 Task: Select the language defined in the auto-closing quotes.
Action: Mouse moved to (20, 696)
Screenshot: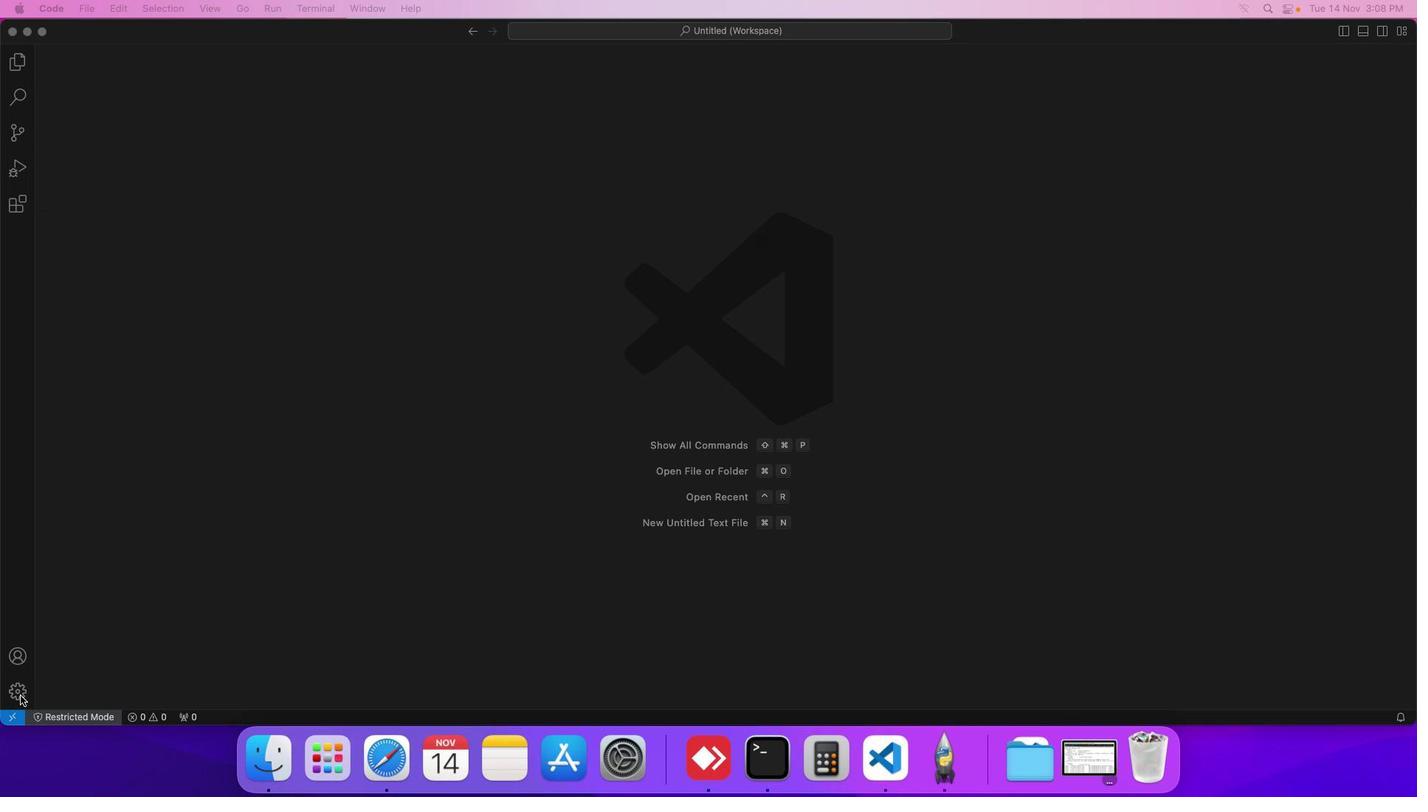 
Action: Mouse pressed left at (20, 696)
Screenshot: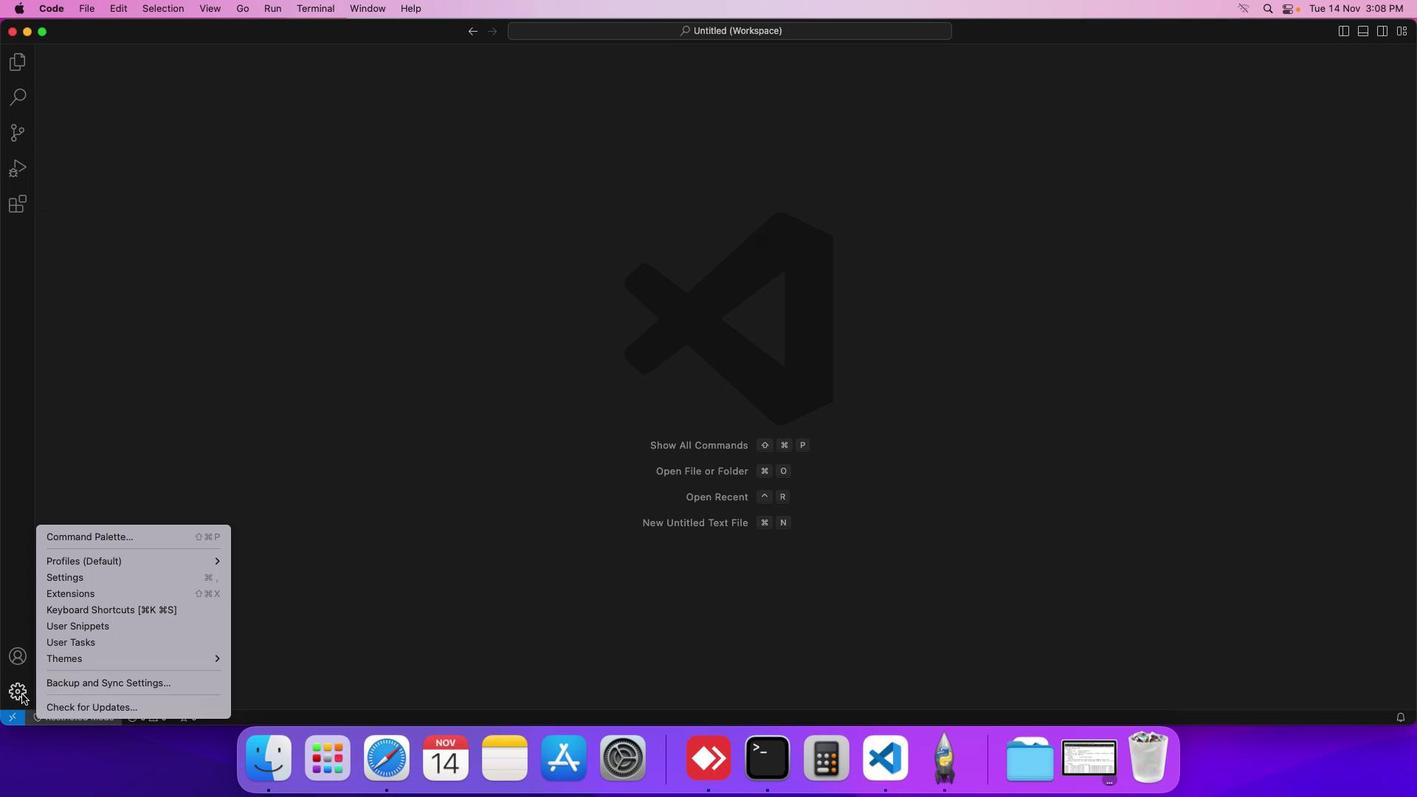 
Action: Mouse moved to (166, 579)
Screenshot: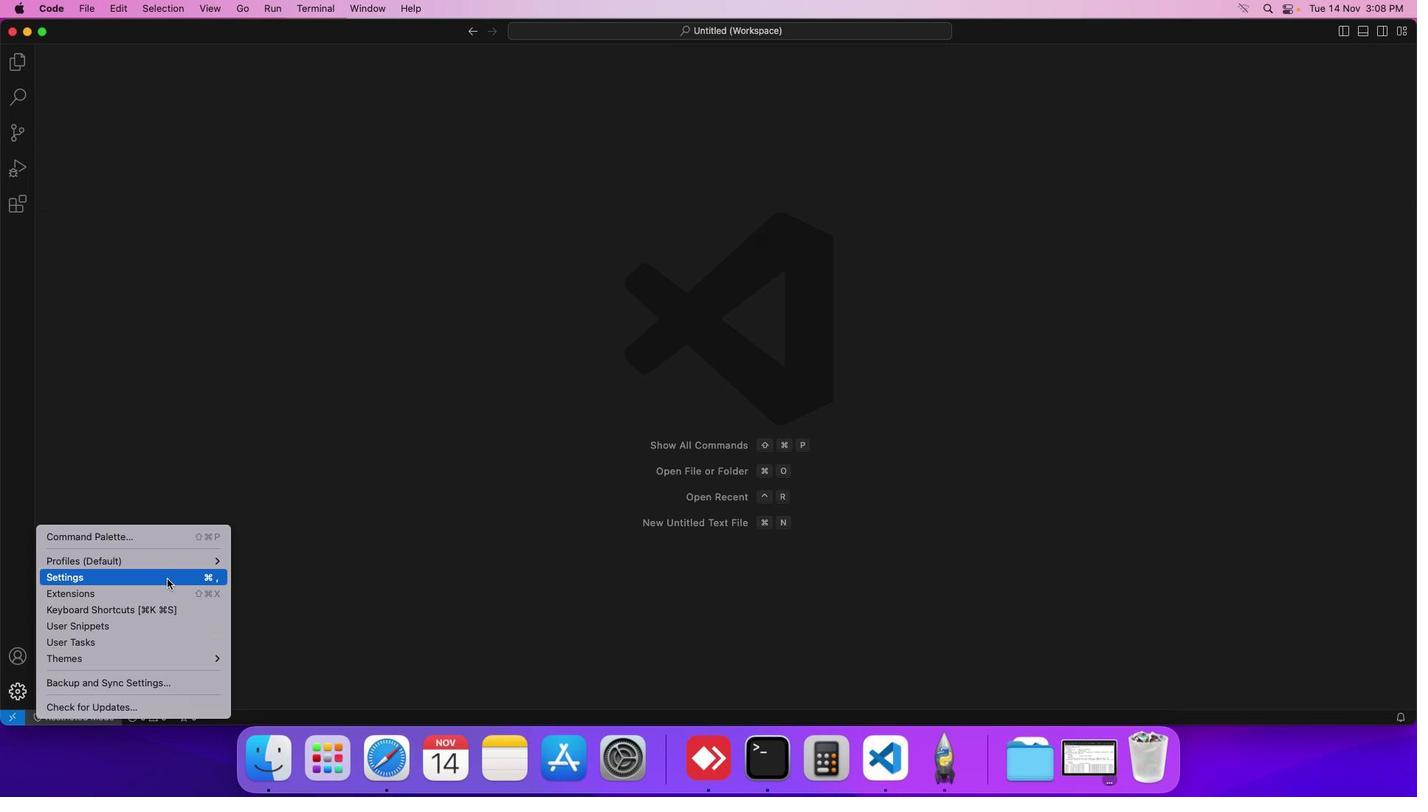 
Action: Mouse pressed left at (166, 579)
Screenshot: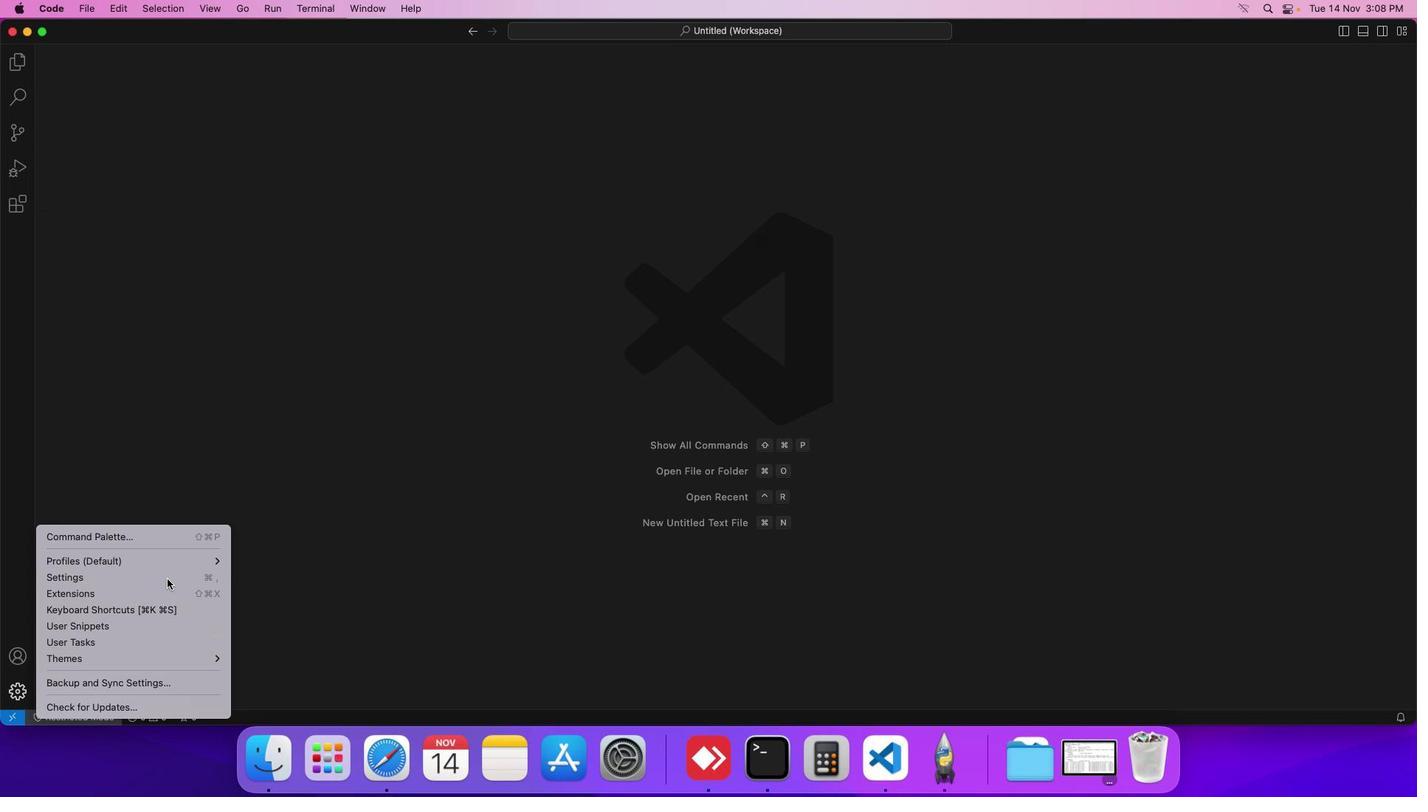 
Action: Mouse moved to (351, 118)
Screenshot: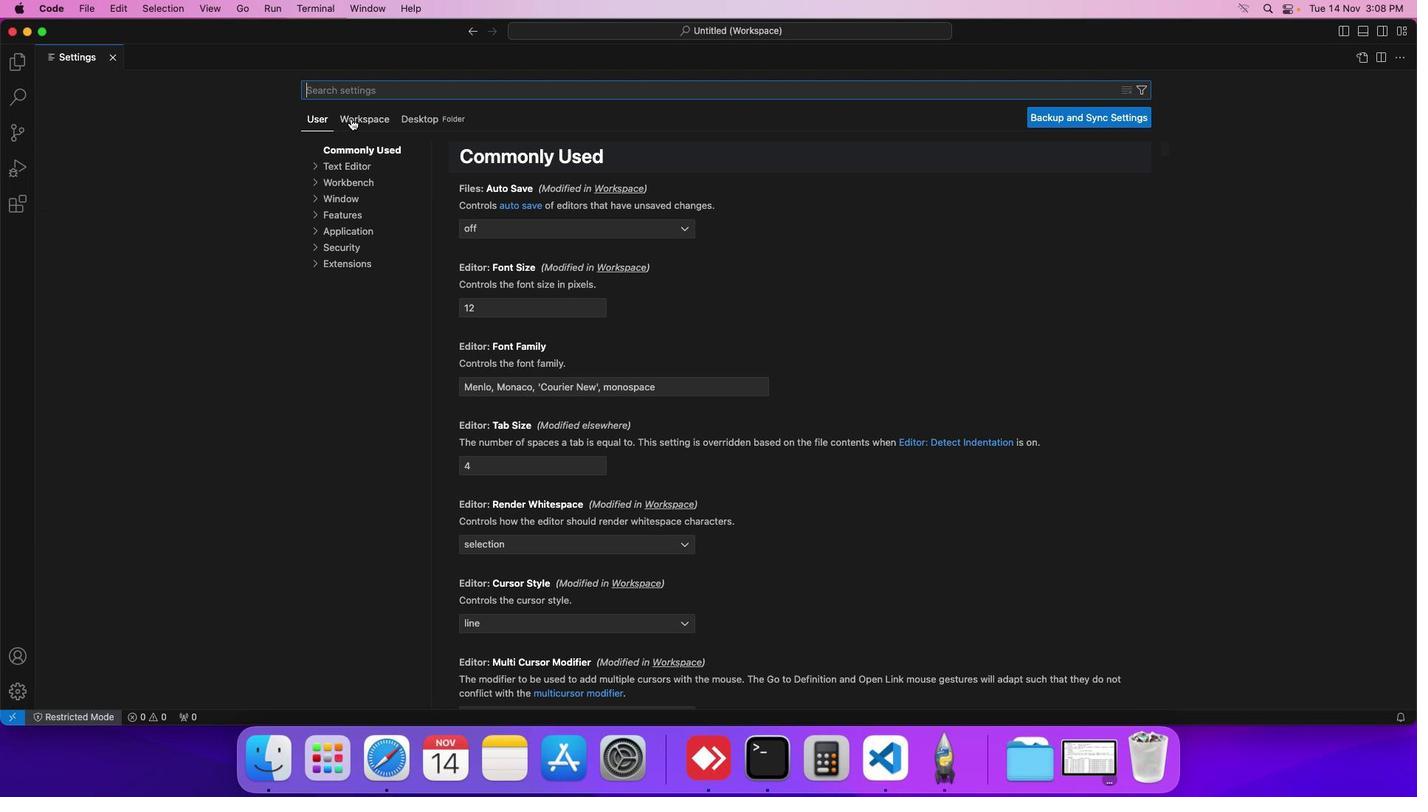 
Action: Mouse pressed left at (351, 118)
Screenshot: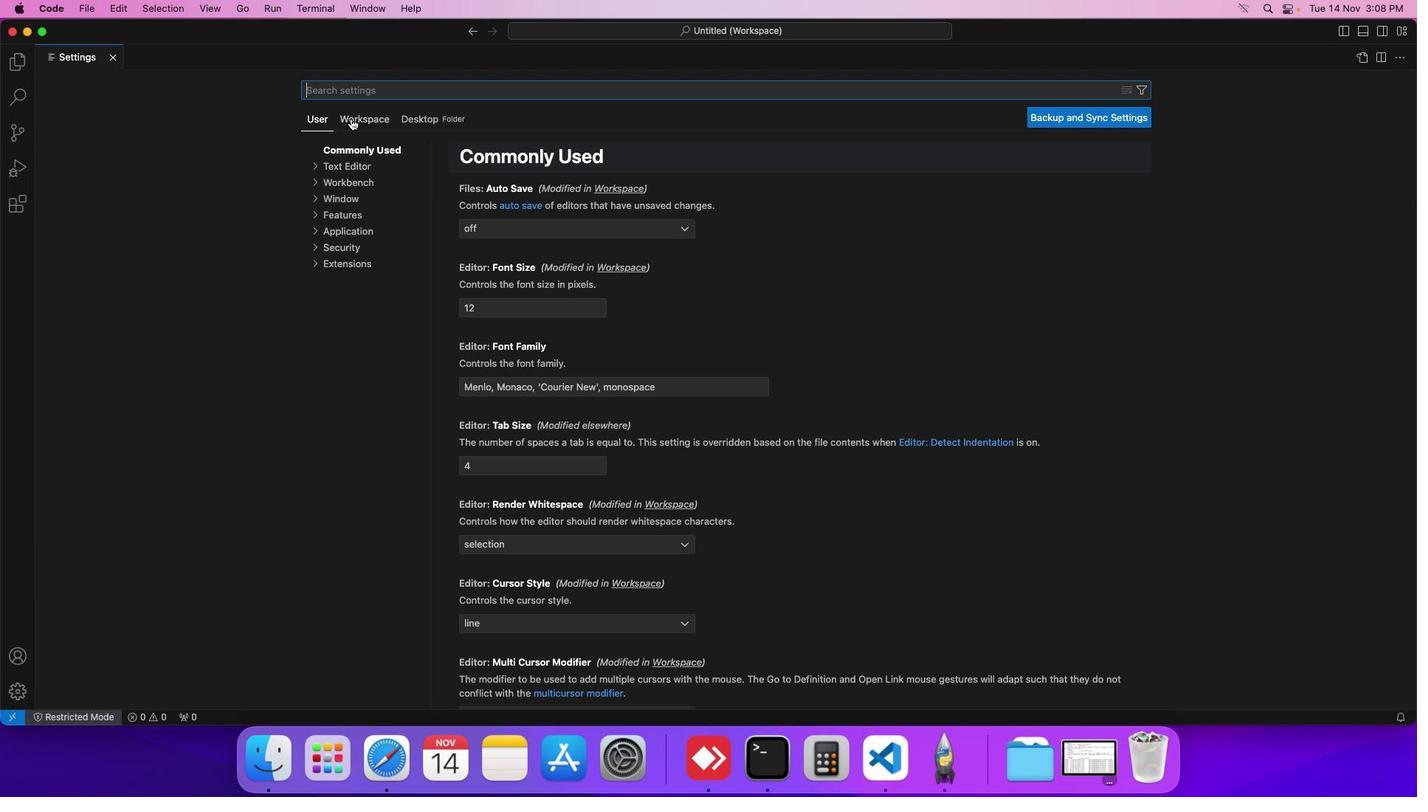 
Action: Mouse moved to (359, 164)
Screenshot: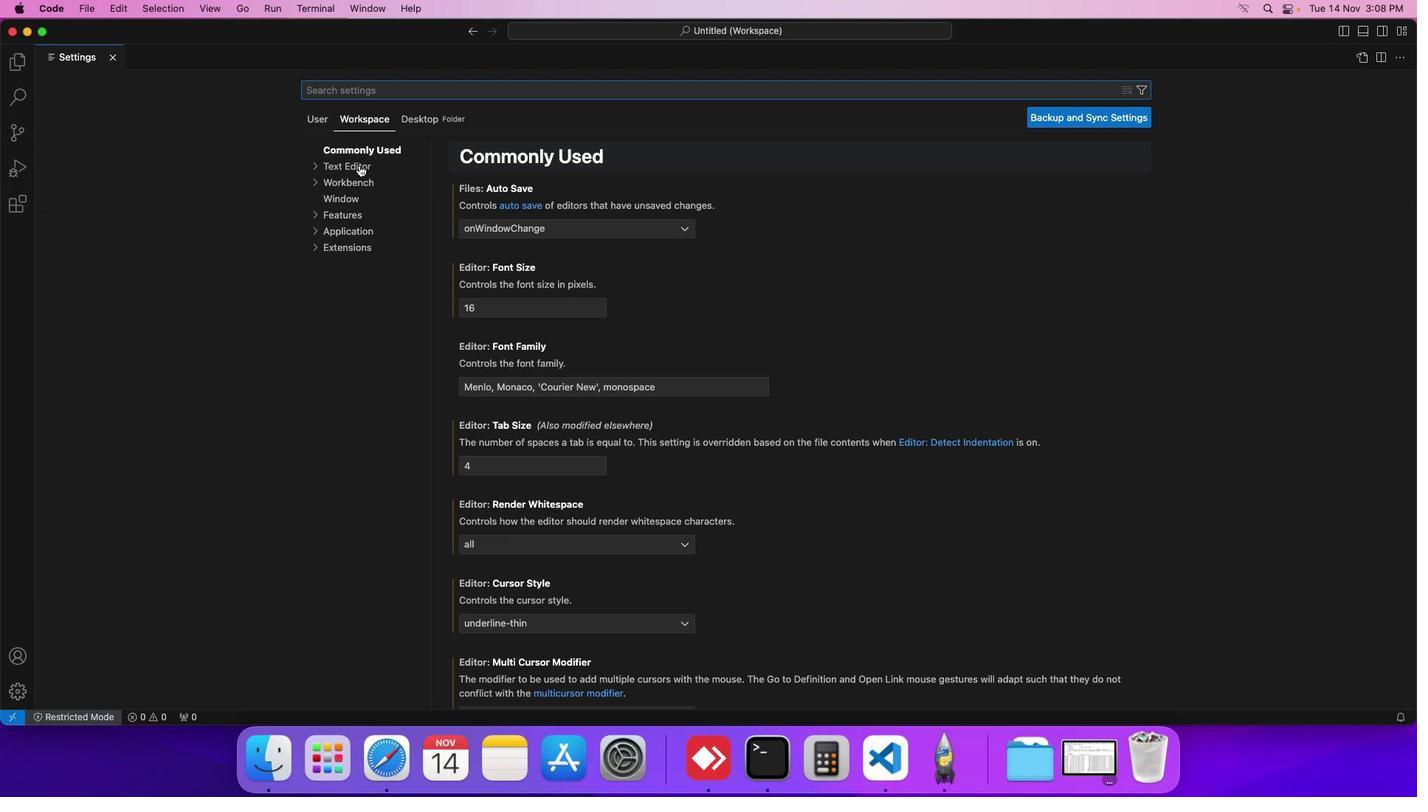 
Action: Mouse pressed left at (359, 164)
Screenshot: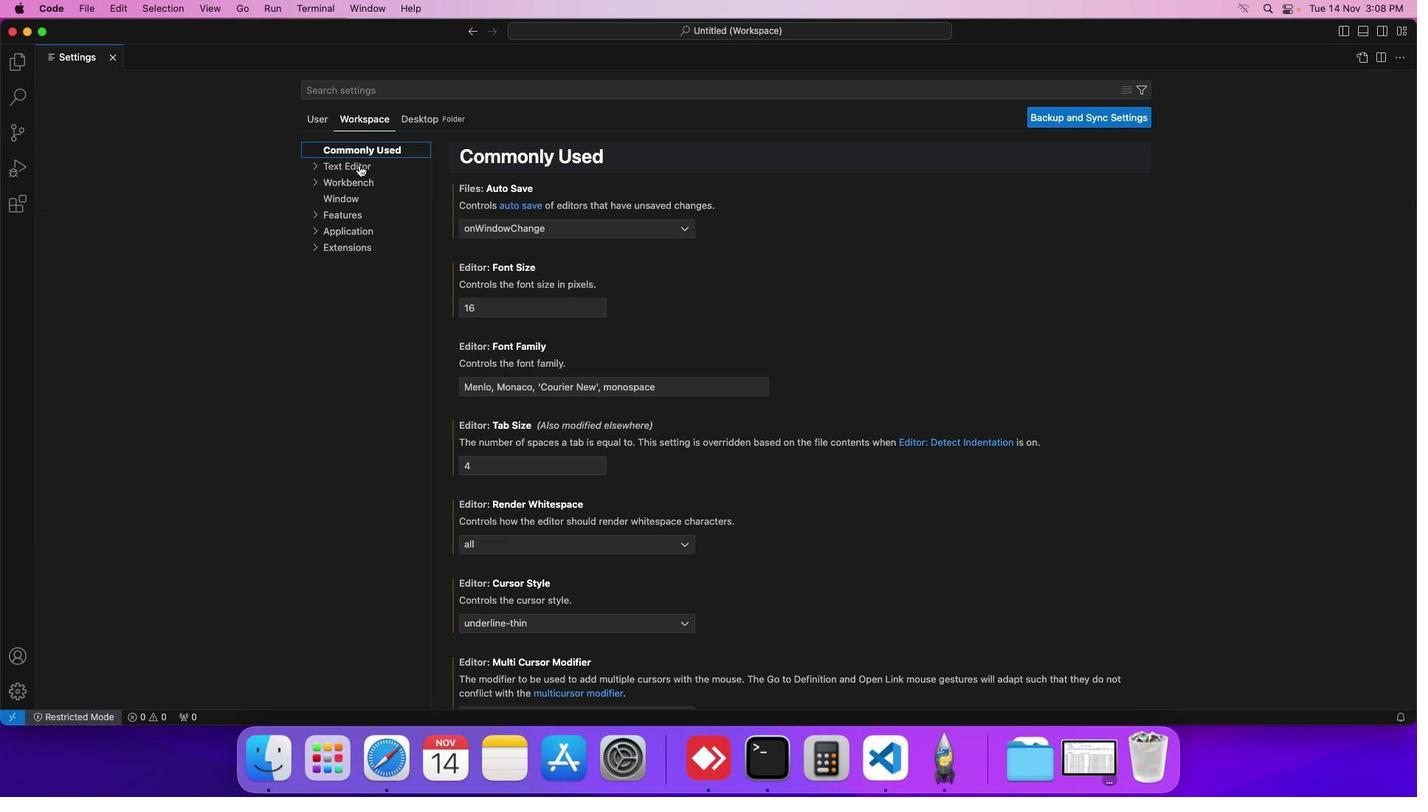 
Action: Mouse moved to (480, 374)
Screenshot: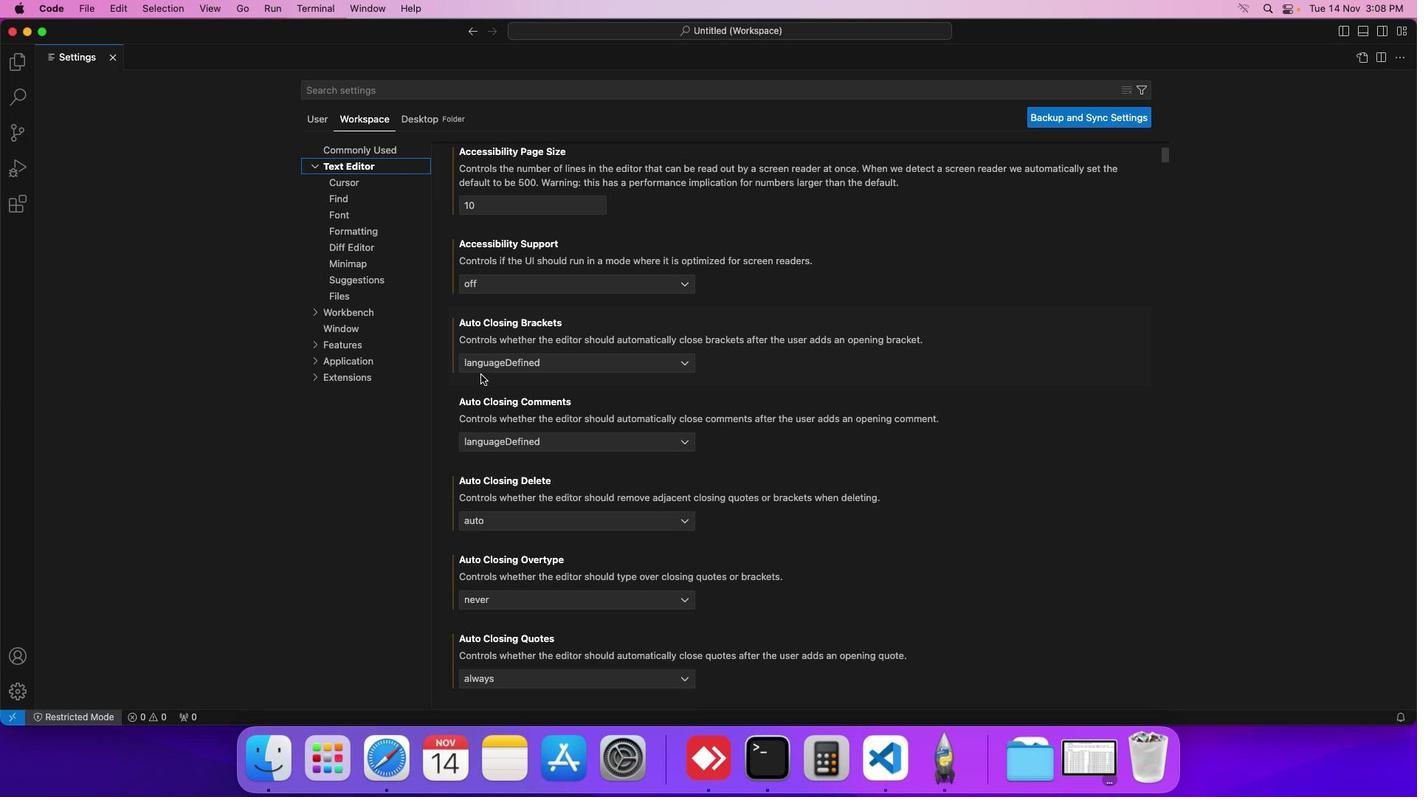 
Action: Mouse scrolled (480, 374) with delta (0, 0)
Screenshot: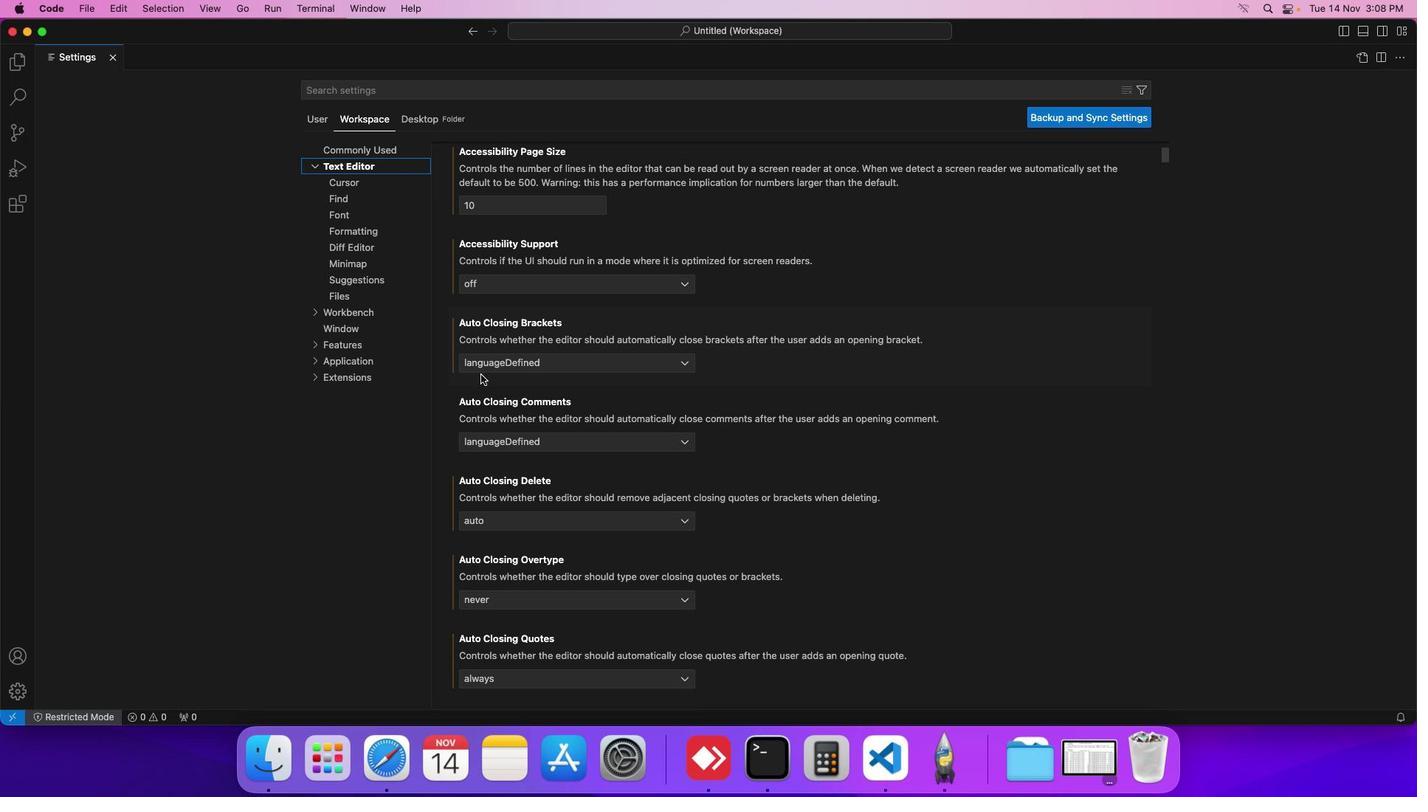 
Action: Mouse moved to (481, 374)
Screenshot: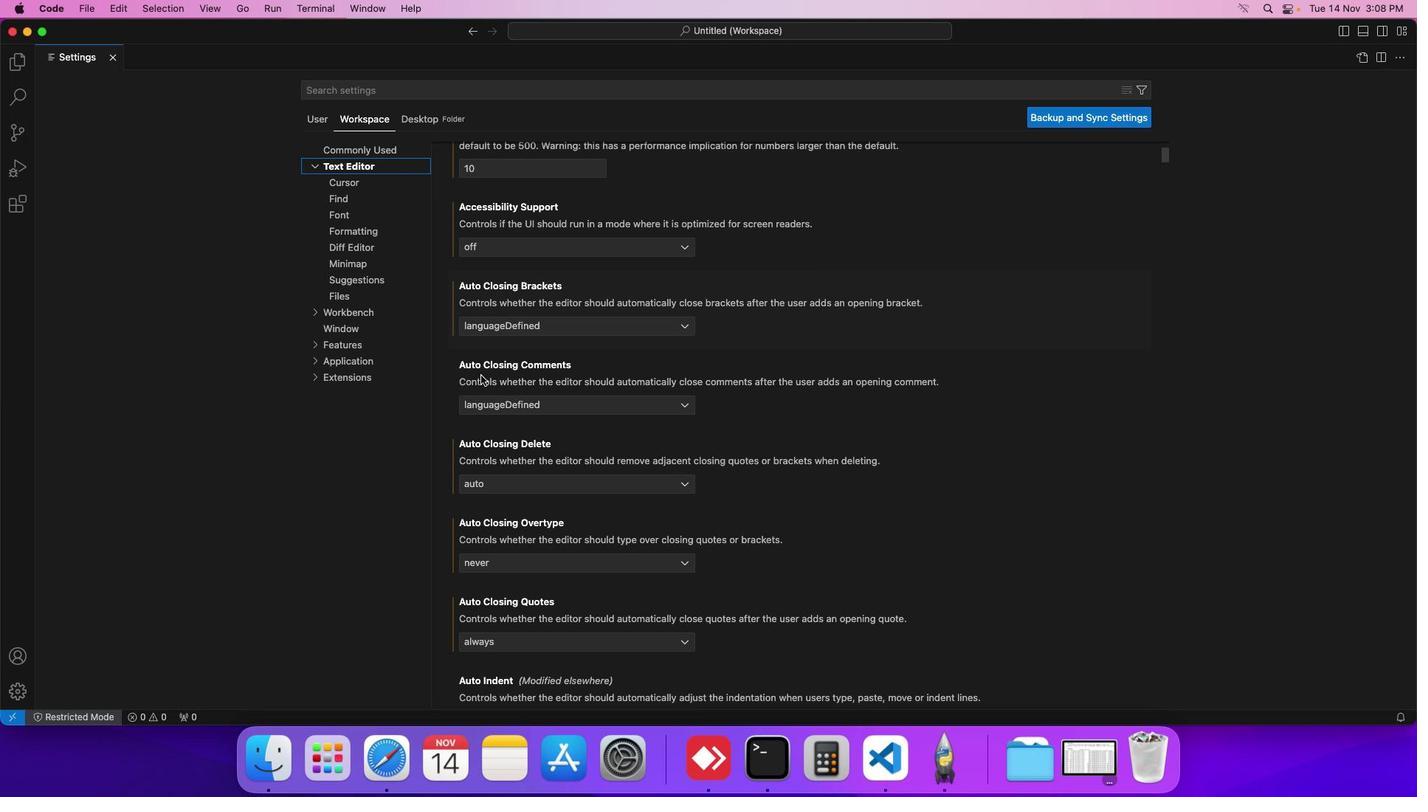 
Action: Mouse scrolled (481, 374) with delta (0, 0)
Screenshot: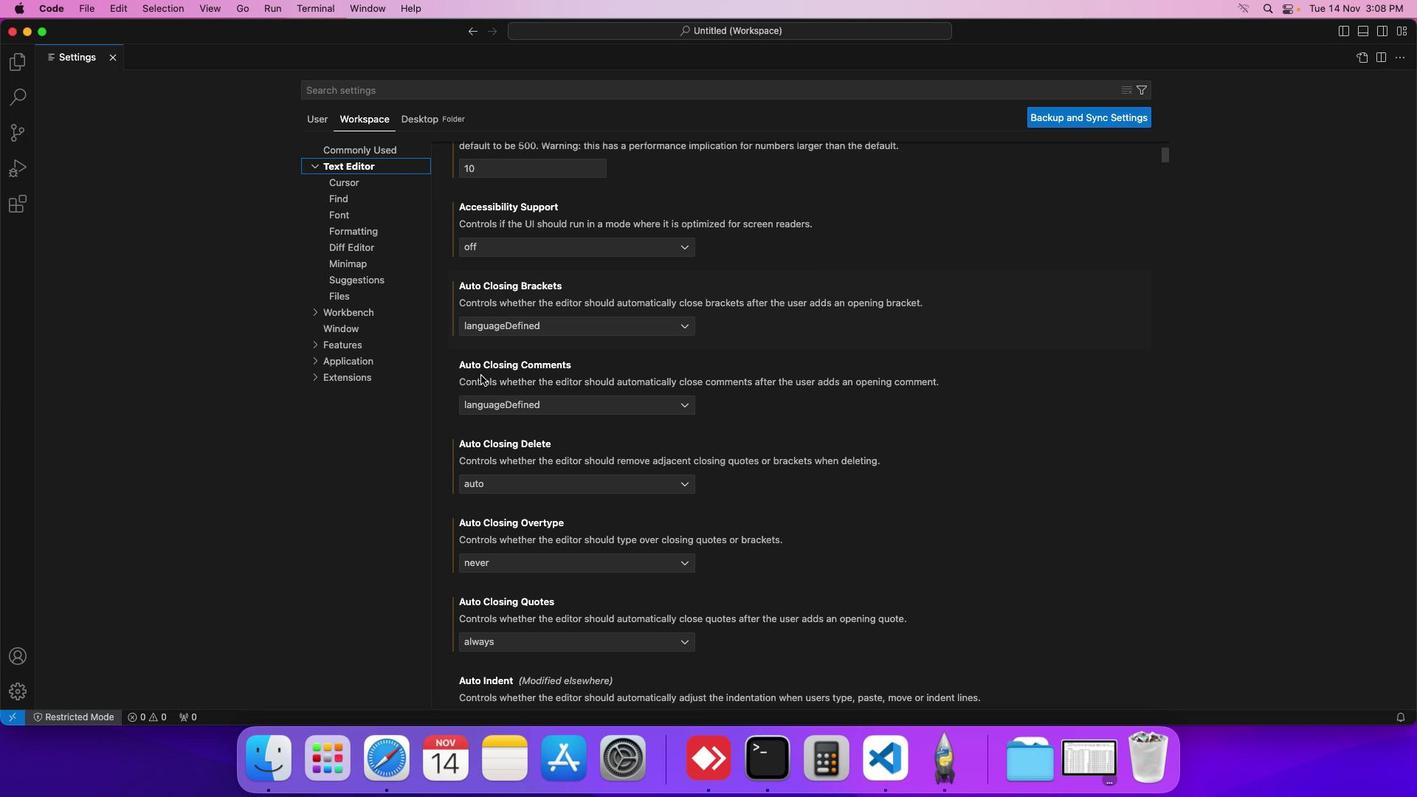 
Action: Mouse scrolled (481, 374) with delta (0, 0)
Screenshot: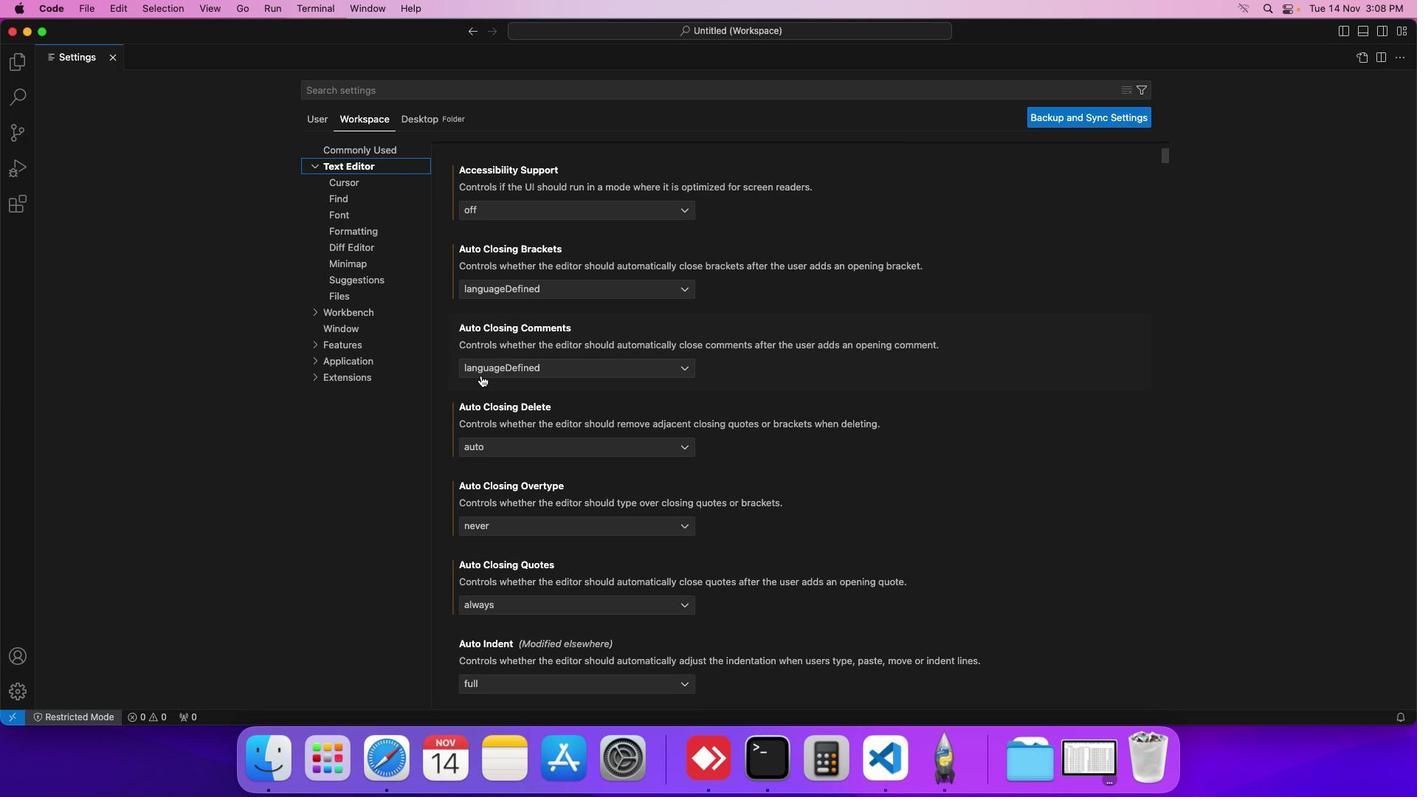 
Action: Mouse scrolled (481, 374) with delta (0, 0)
Screenshot: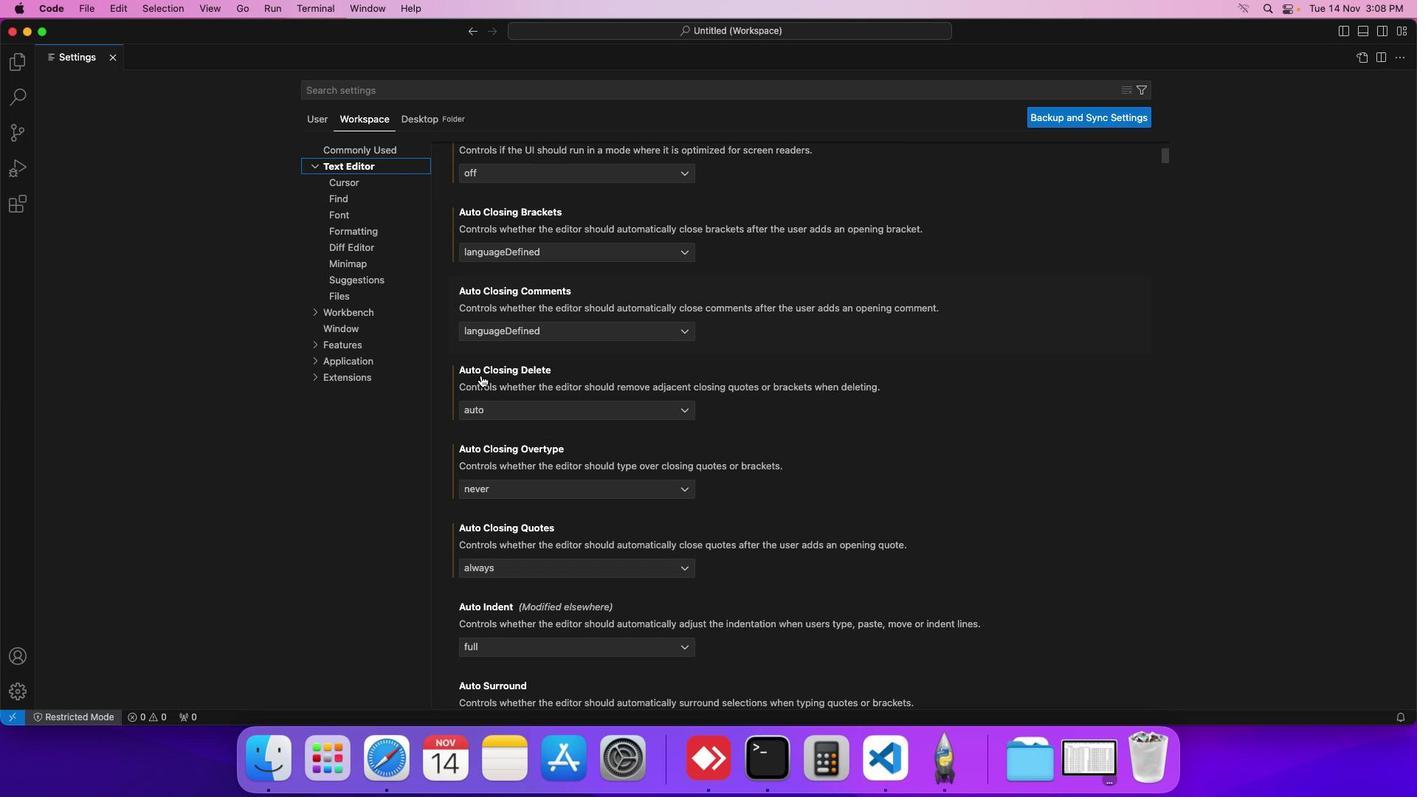 
Action: Mouse scrolled (481, 374) with delta (0, 0)
Screenshot: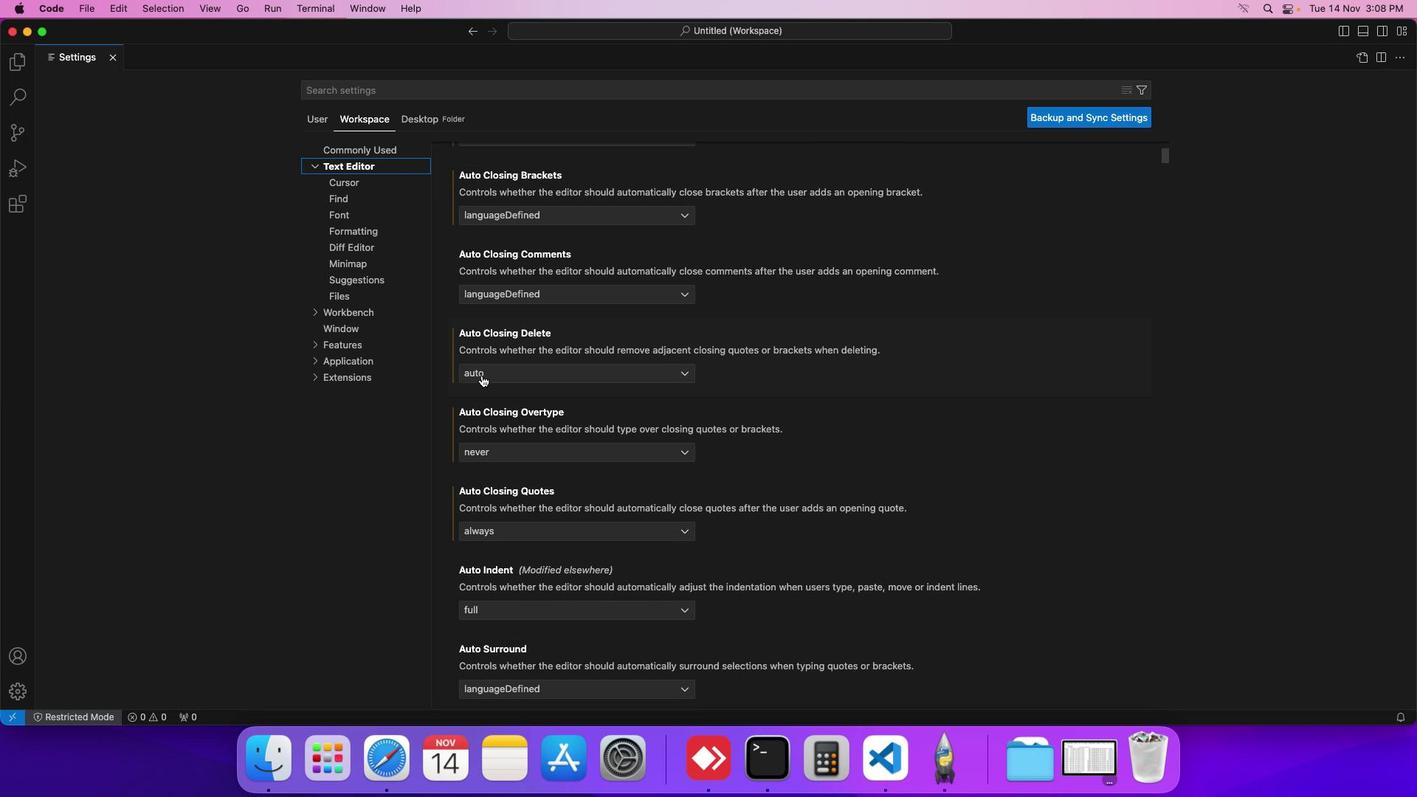 
Action: Mouse moved to (481, 375)
Screenshot: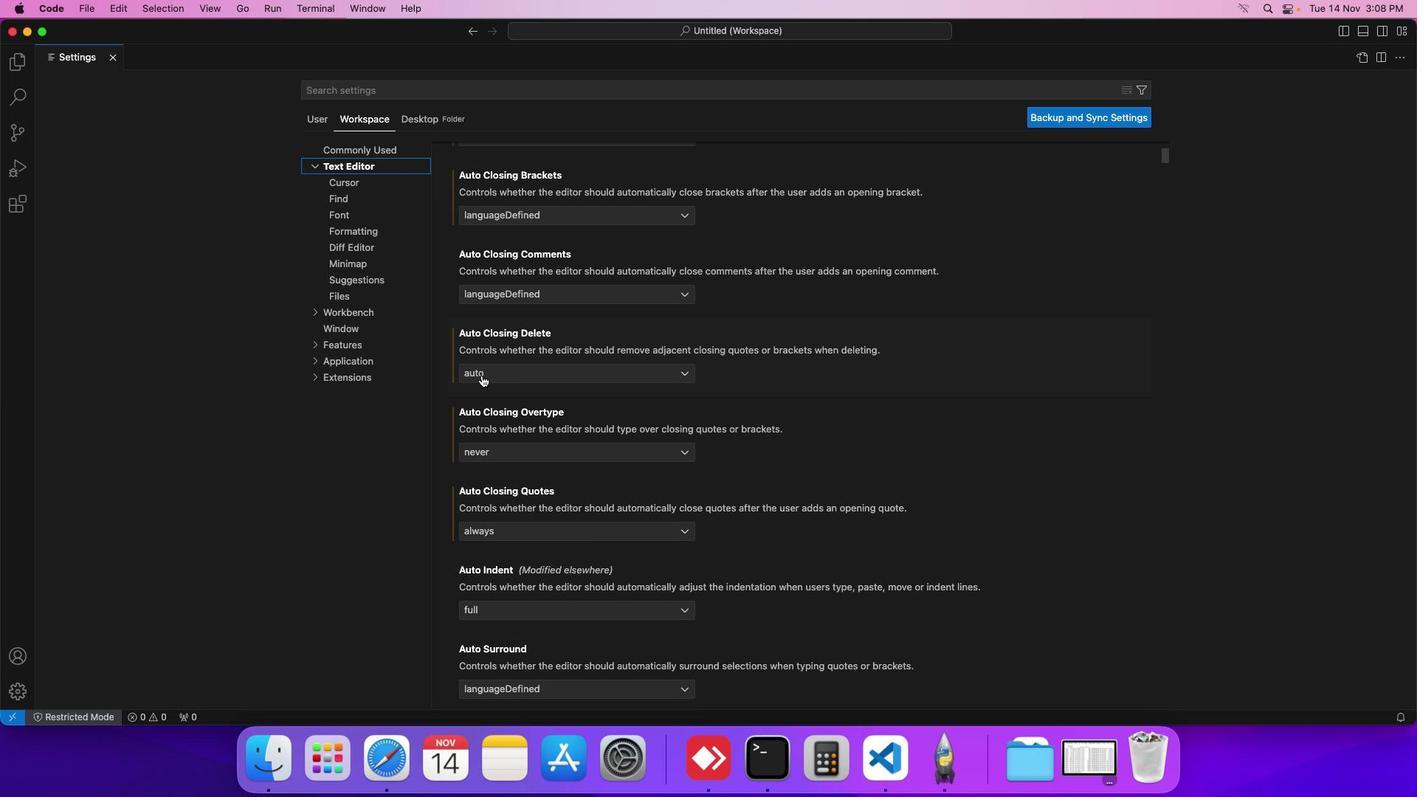 
Action: Mouse scrolled (481, 375) with delta (0, 0)
Screenshot: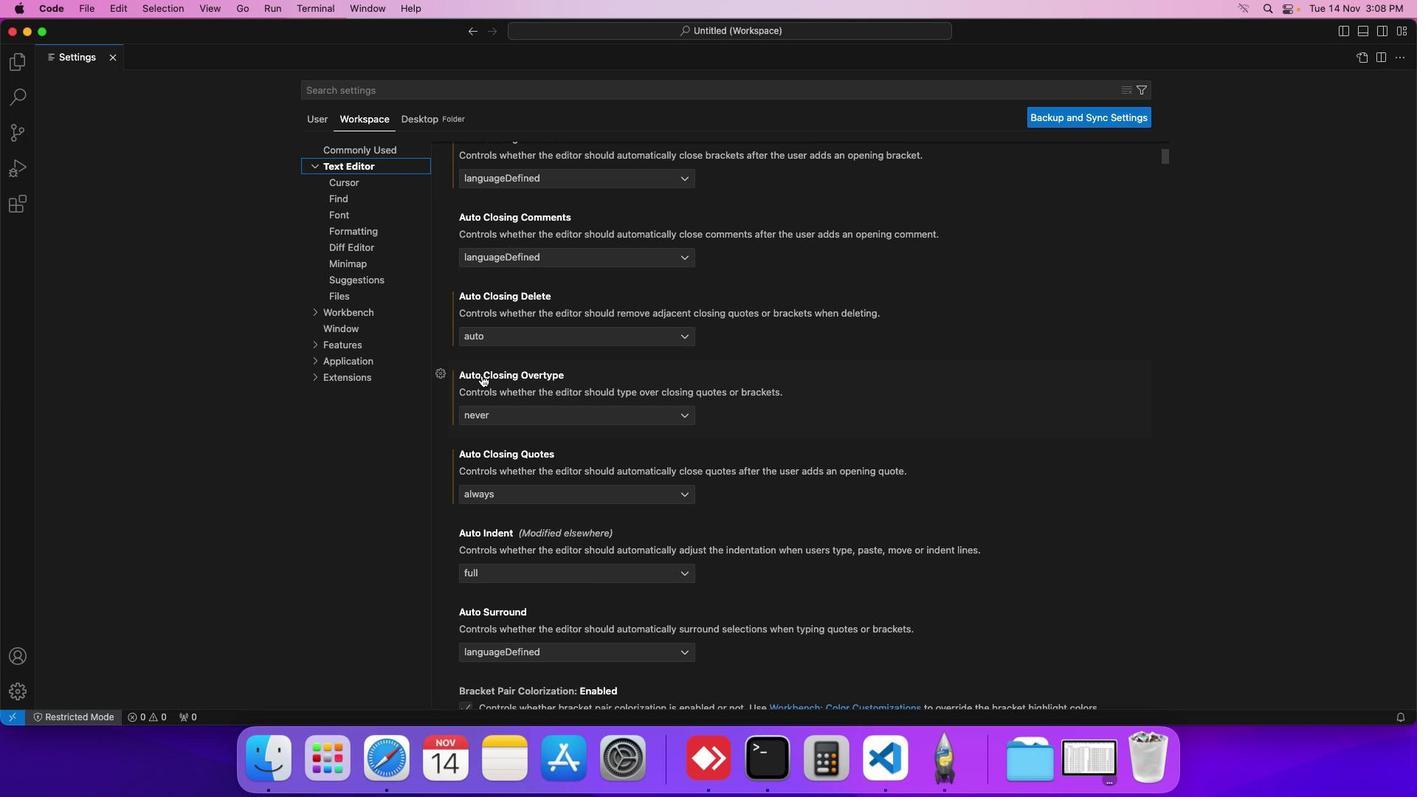 
Action: Mouse scrolled (481, 375) with delta (0, 0)
Screenshot: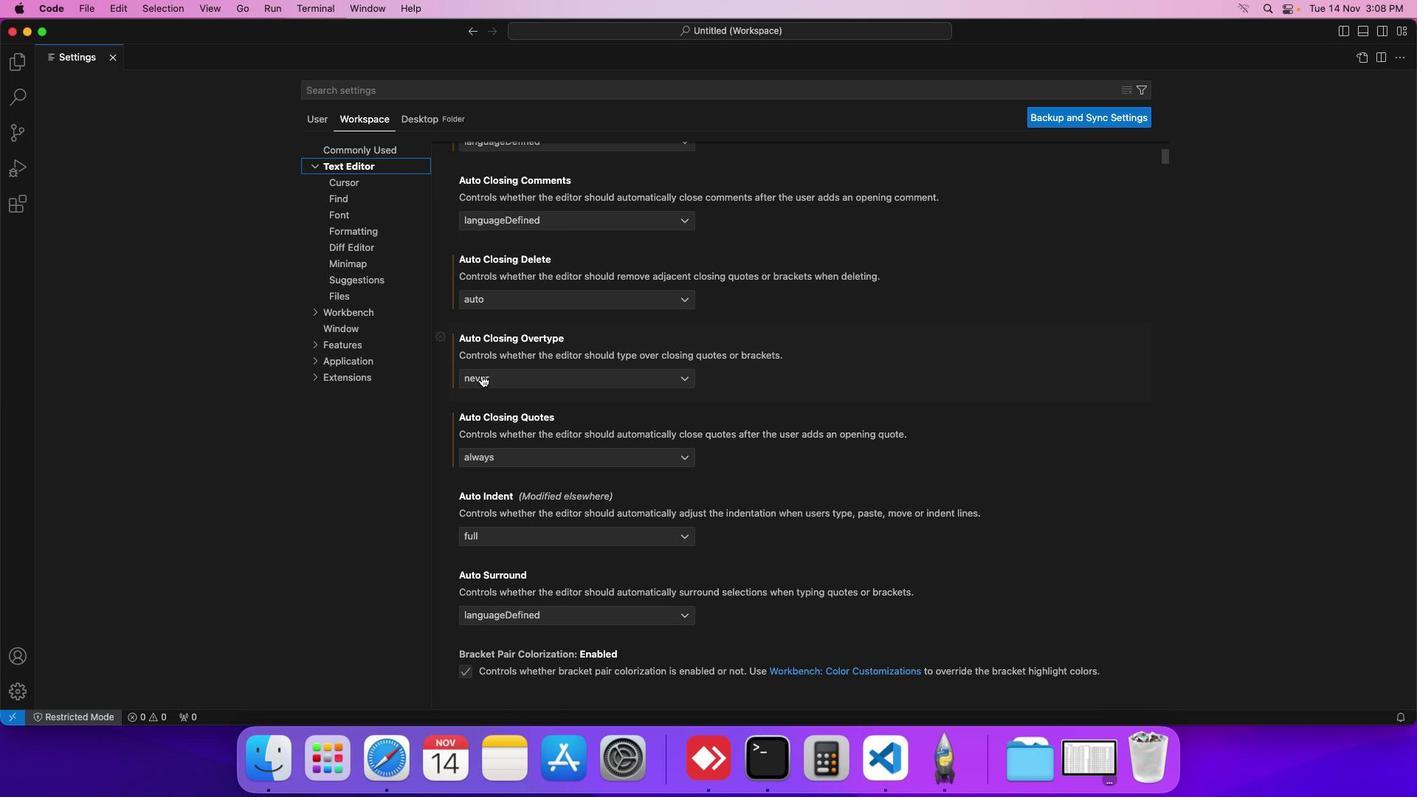 
Action: Mouse scrolled (481, 375) with delta (0, 0)
Screenshot: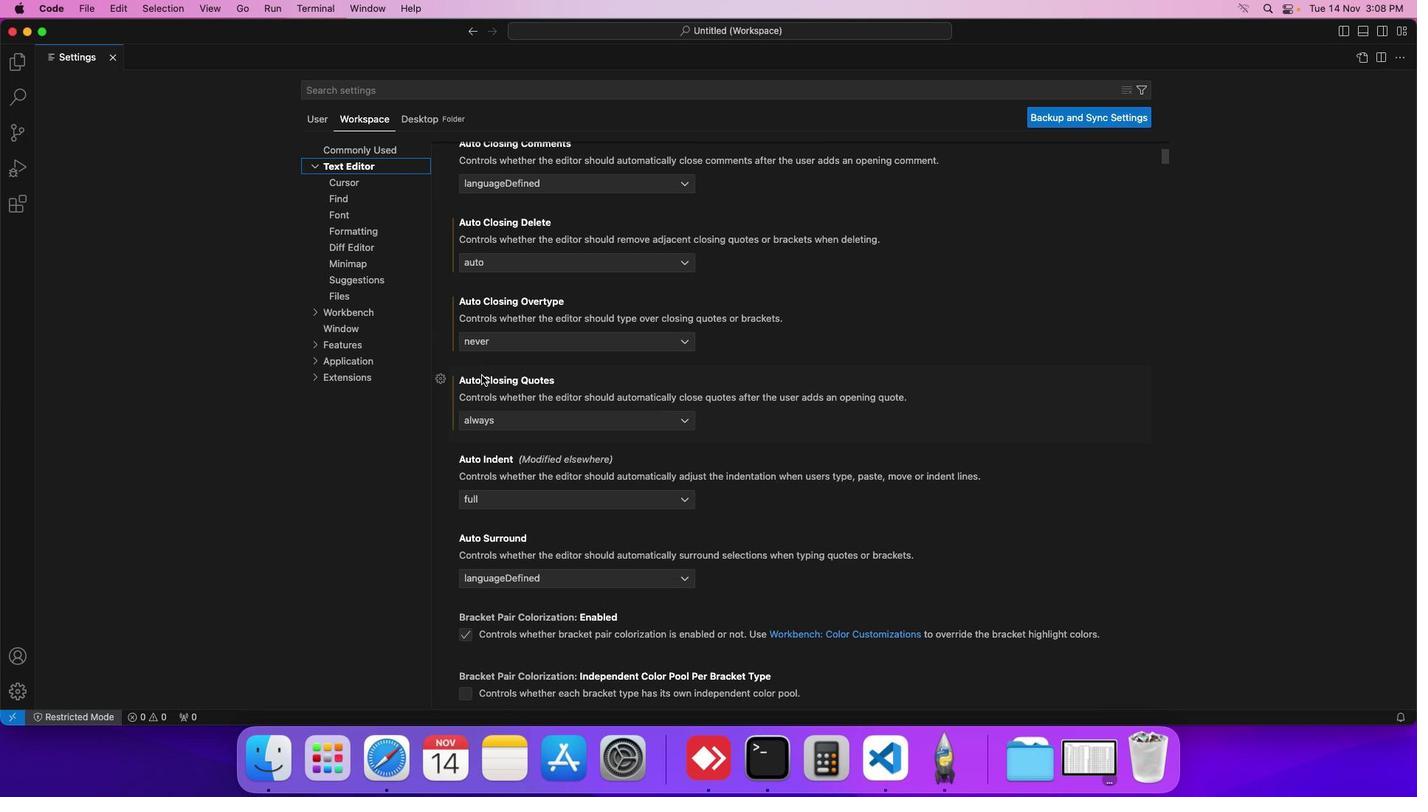 
Action: Mouse moved to (530, 426)
Screenshot: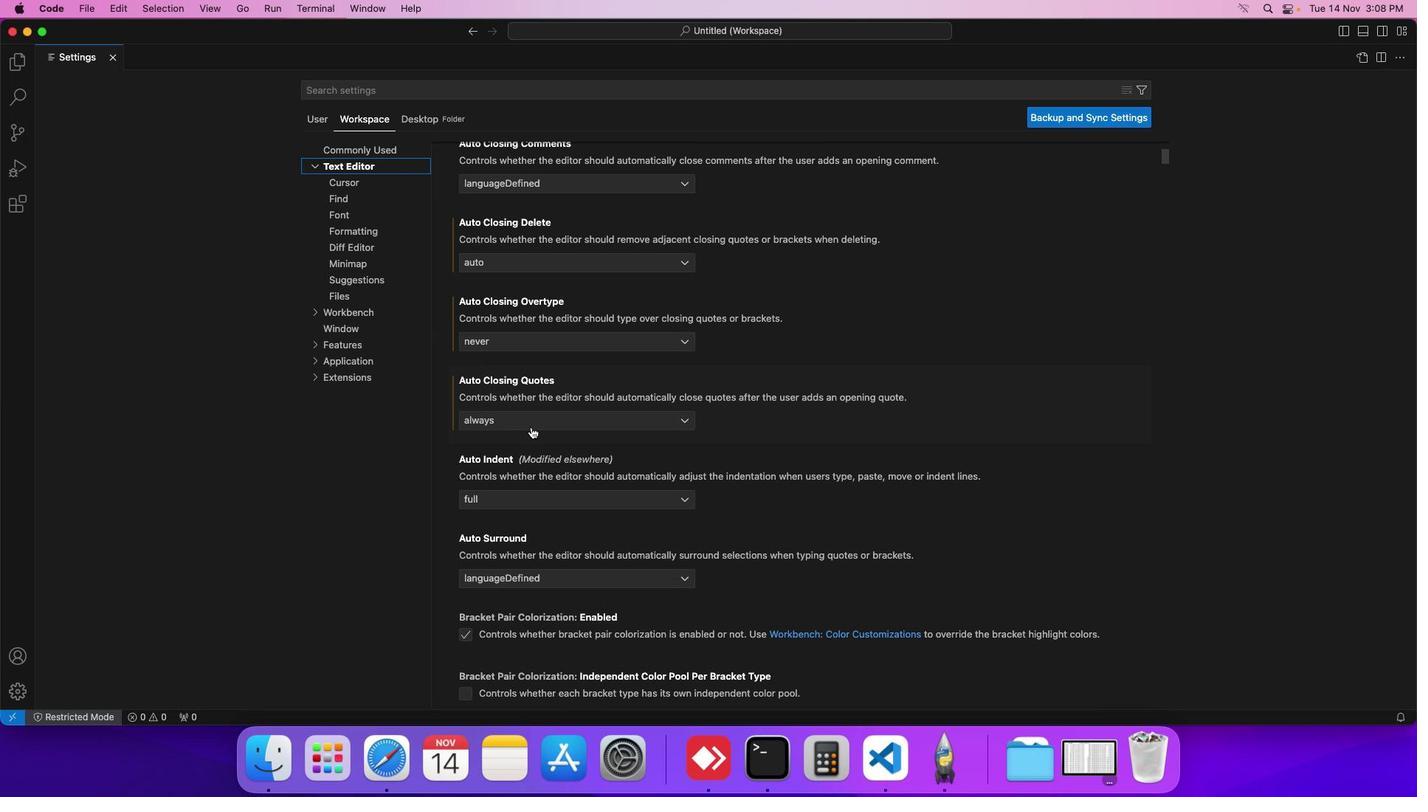 
Action: Mouse pressed left at (530, 426)
Screenshot: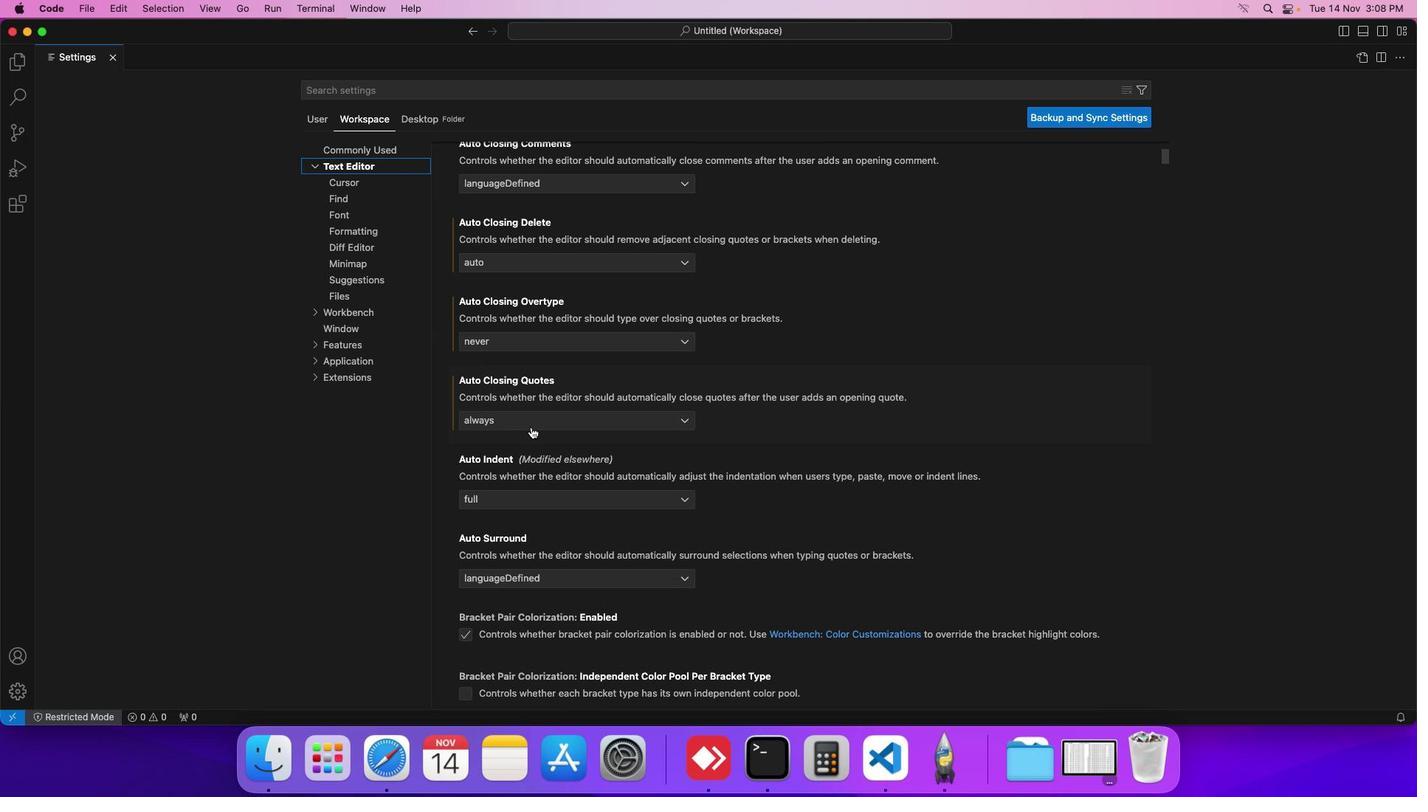 
Action: Mouse moved to (497, 453)
Screenshot: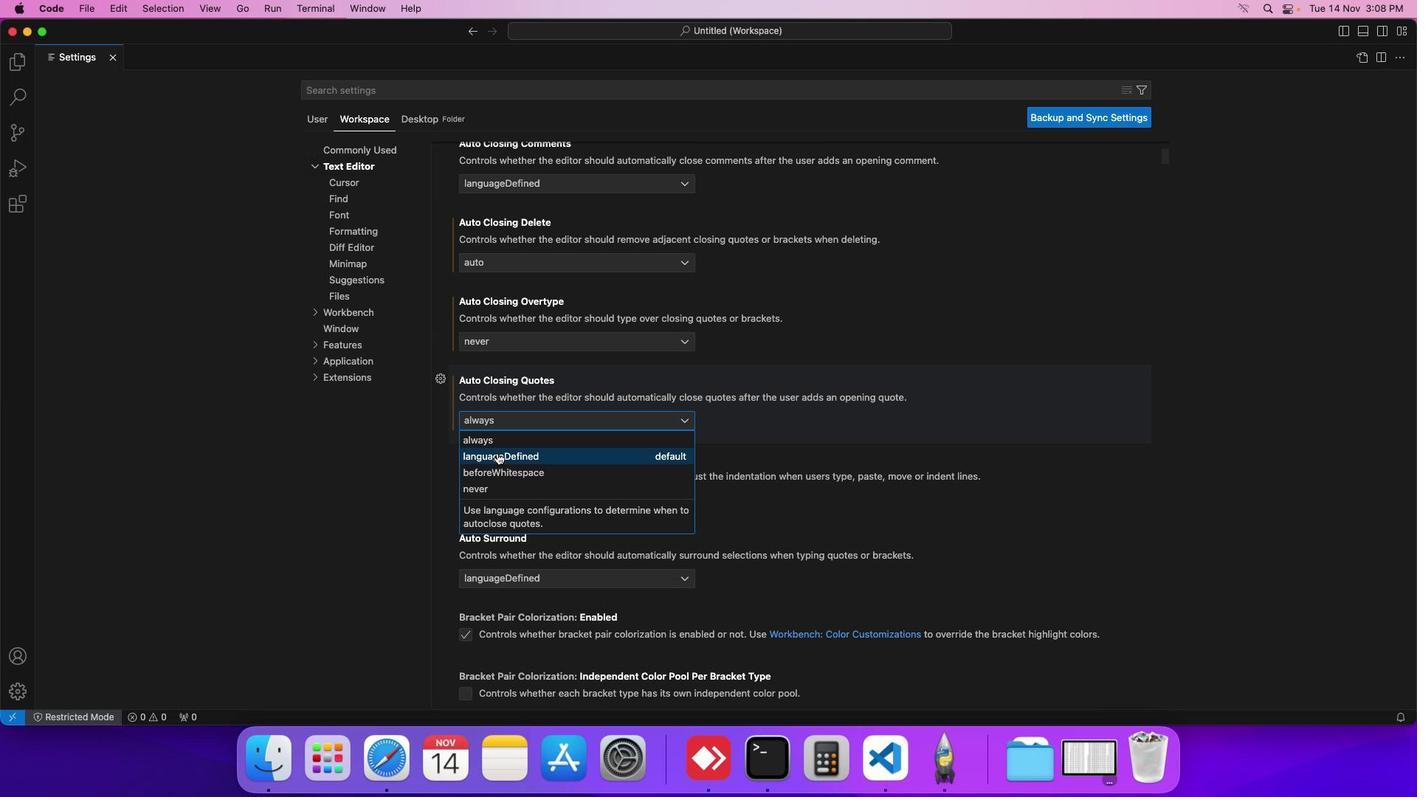 
Action: Mouse pressed left at (497, 453)
Screenshot: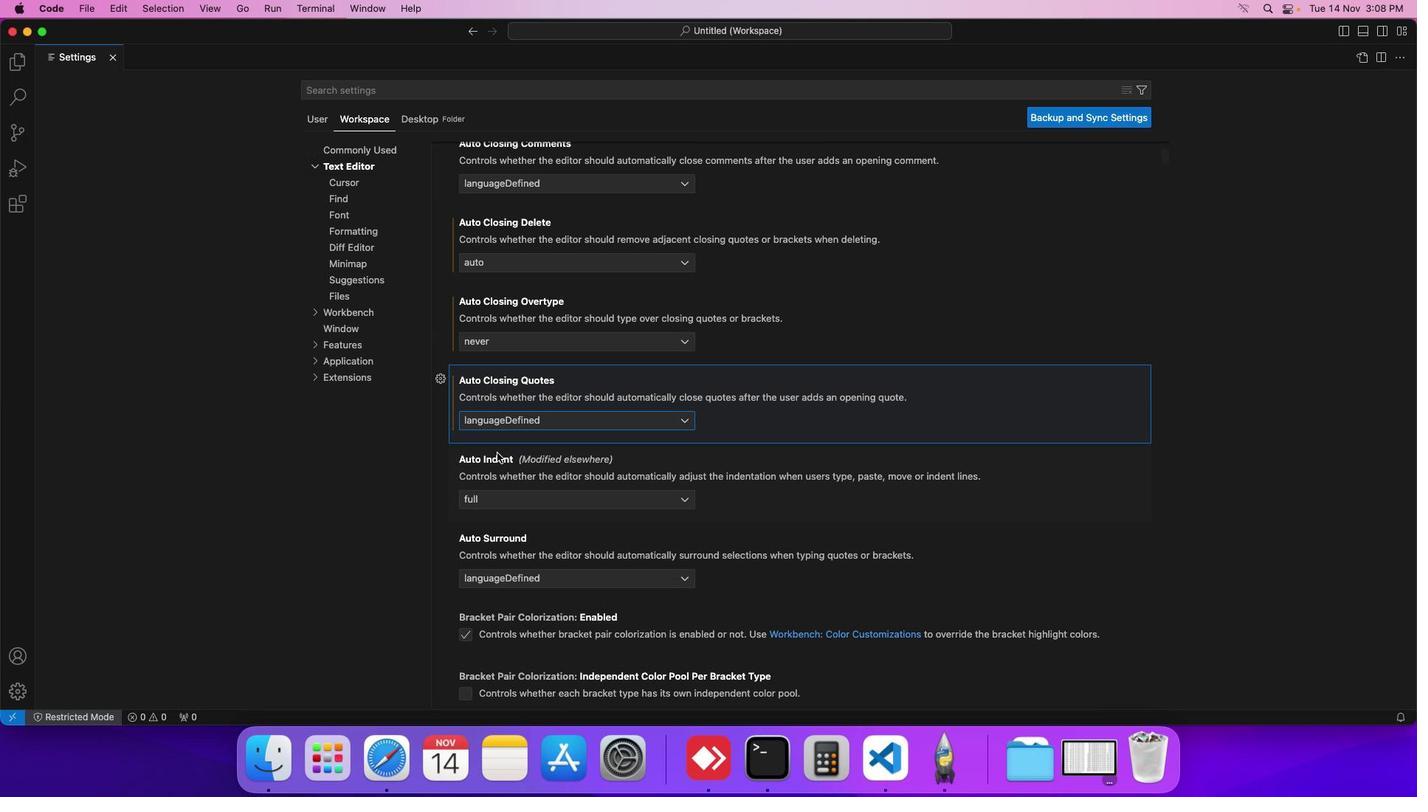 
